 Task: Edit the show available start times in increments of 30 minutes.
Action: Mouse moved to (362, 290)
Screenshot: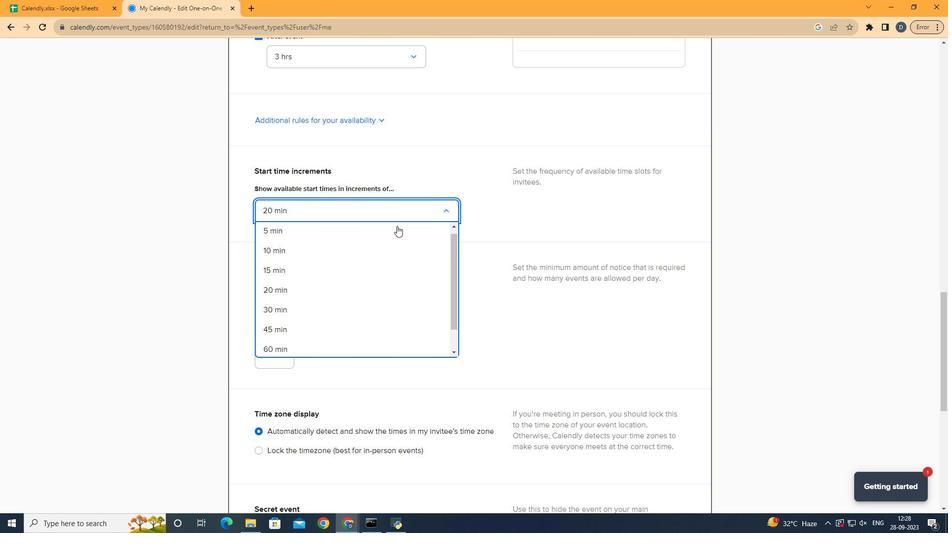 
Action: Mouse pressed left at (362, 290)
Screenshot: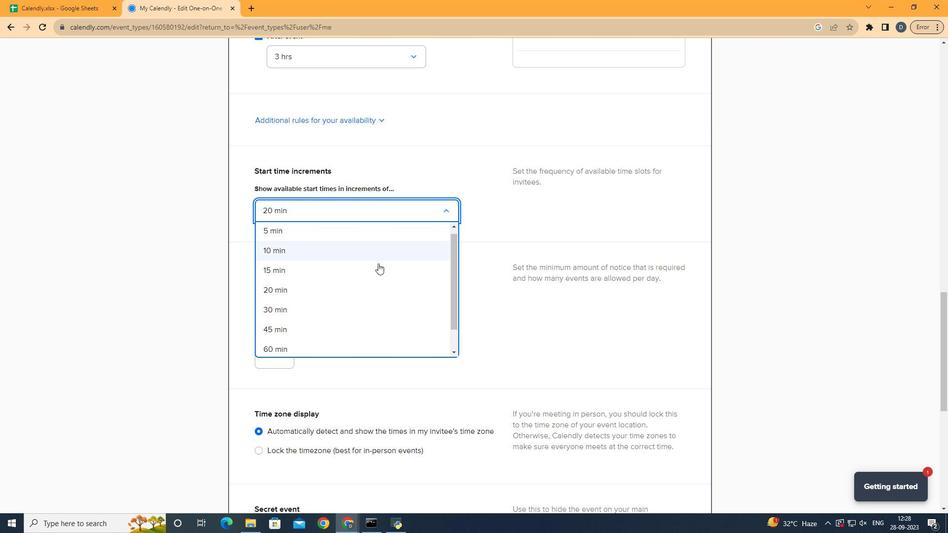 
Action: Mouse moved to (451, 288)
Screenshot: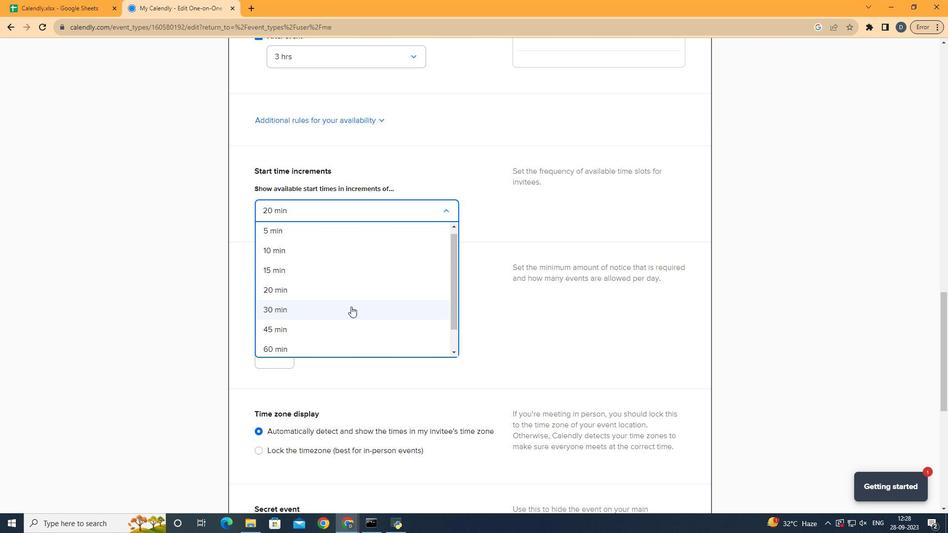 
Action: Mouse pressed left at (451, 288)
Screenshot: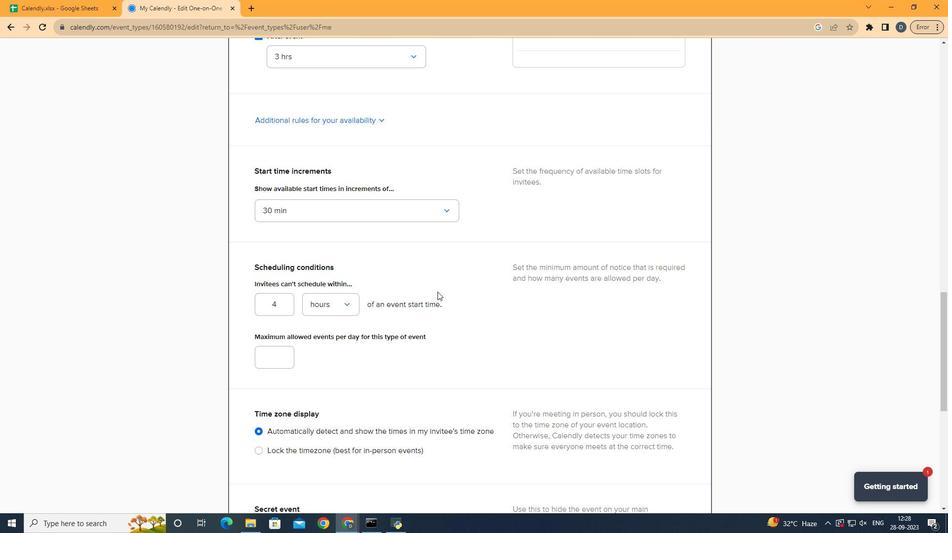 
Action: Mouse moved to (274, 289)
Screenshot: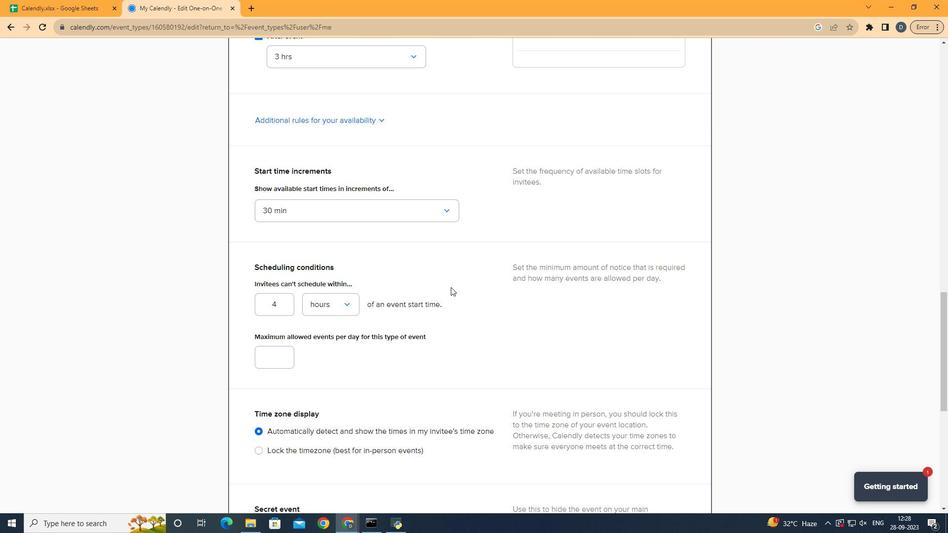 
